 Task: Add an event with the title Casual Training Workshop: Effective Presentations, date '2024/05/11', time 9:15 AM to 11:15 AM, logged in from the account softage.10@softage.netand send the event invitation to softage.7@softage.net and softage.8@softage.net. Set a reminder for the event 1 hour before
Action: Mouse moved to (97, 122)
Screenshot: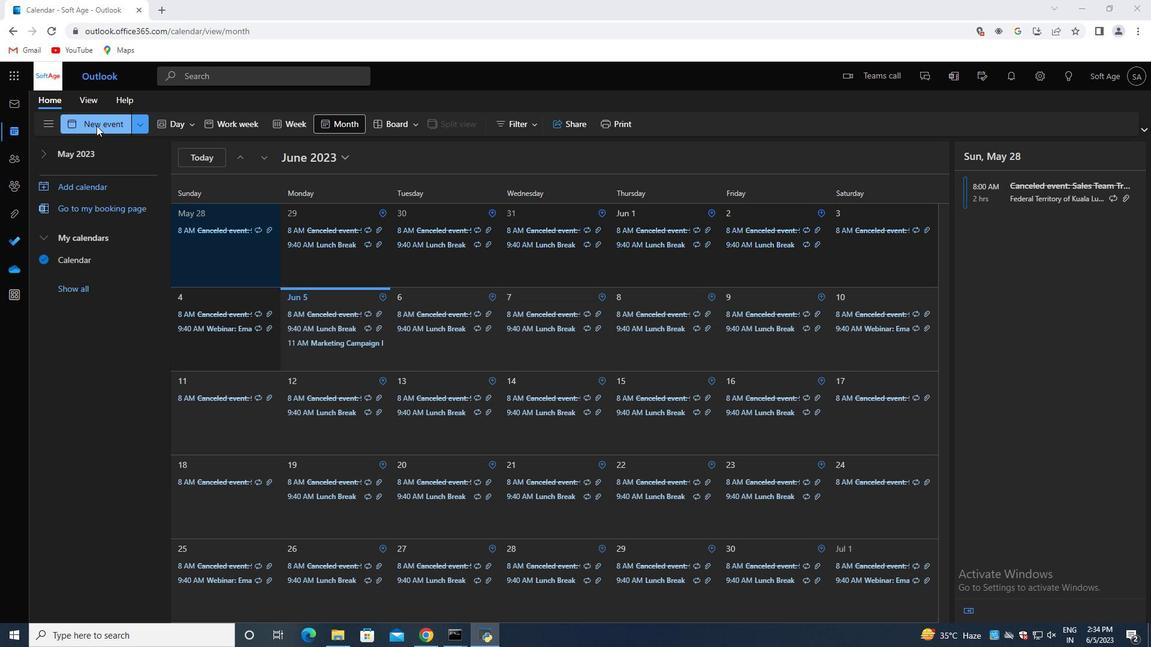 
Action: Mouse pressed left at (97, 122)
Screenshot: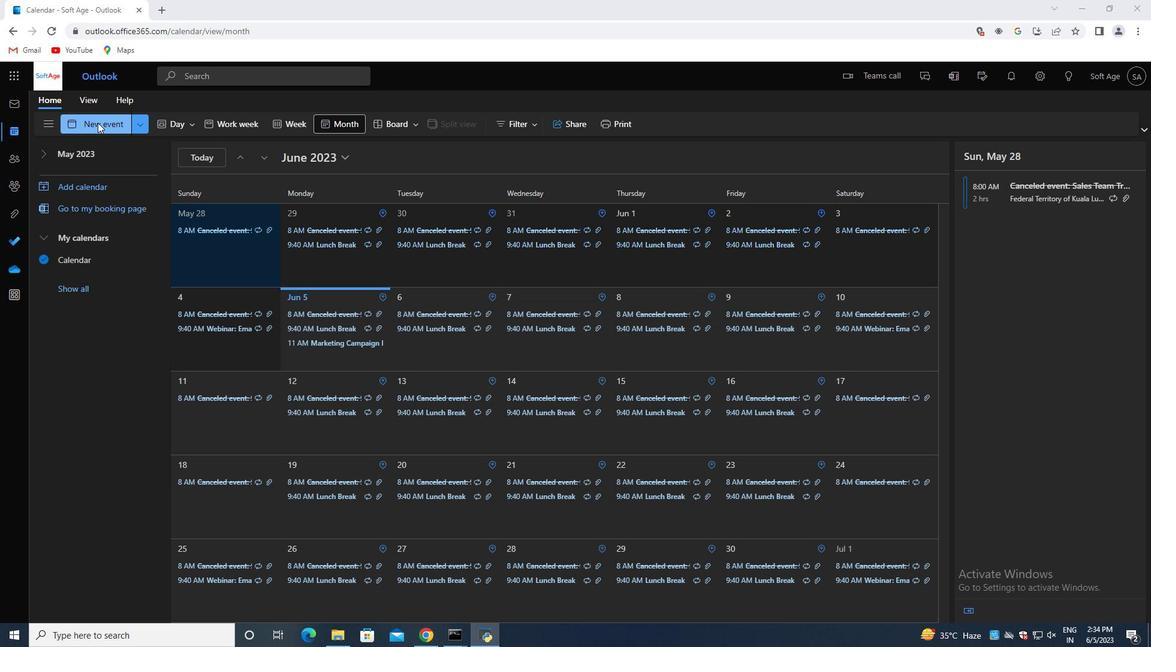 
Action: Mouse moved to (405, 194)
Screenshot: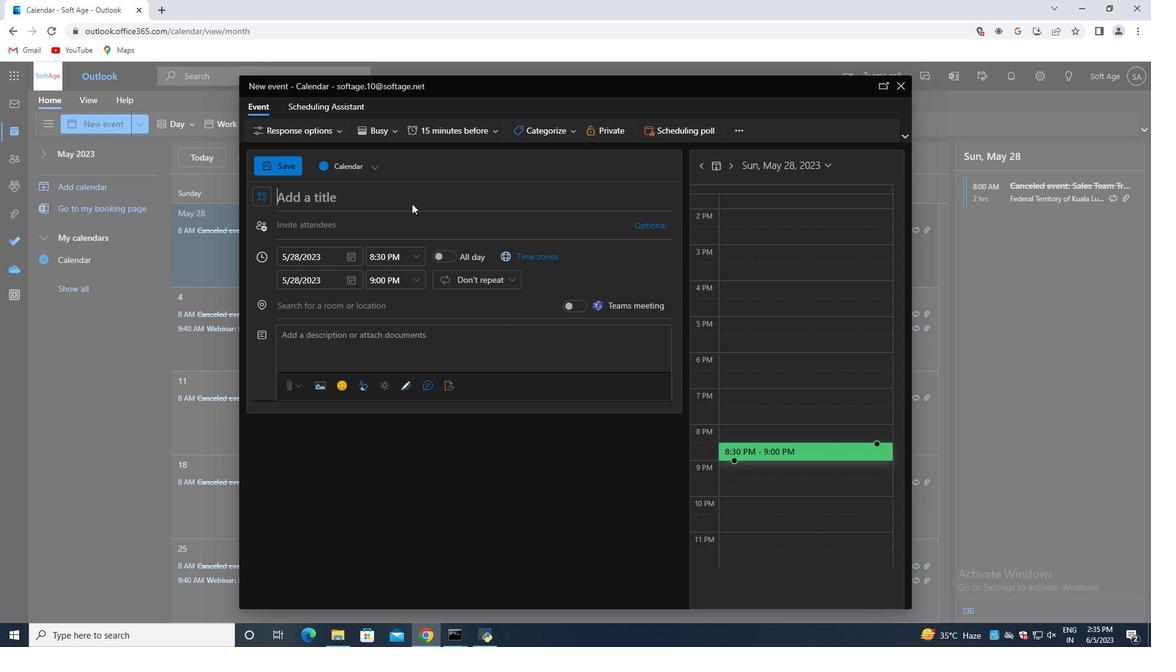 
Action: Mouse pressed left at (405, 194)
Screenshot: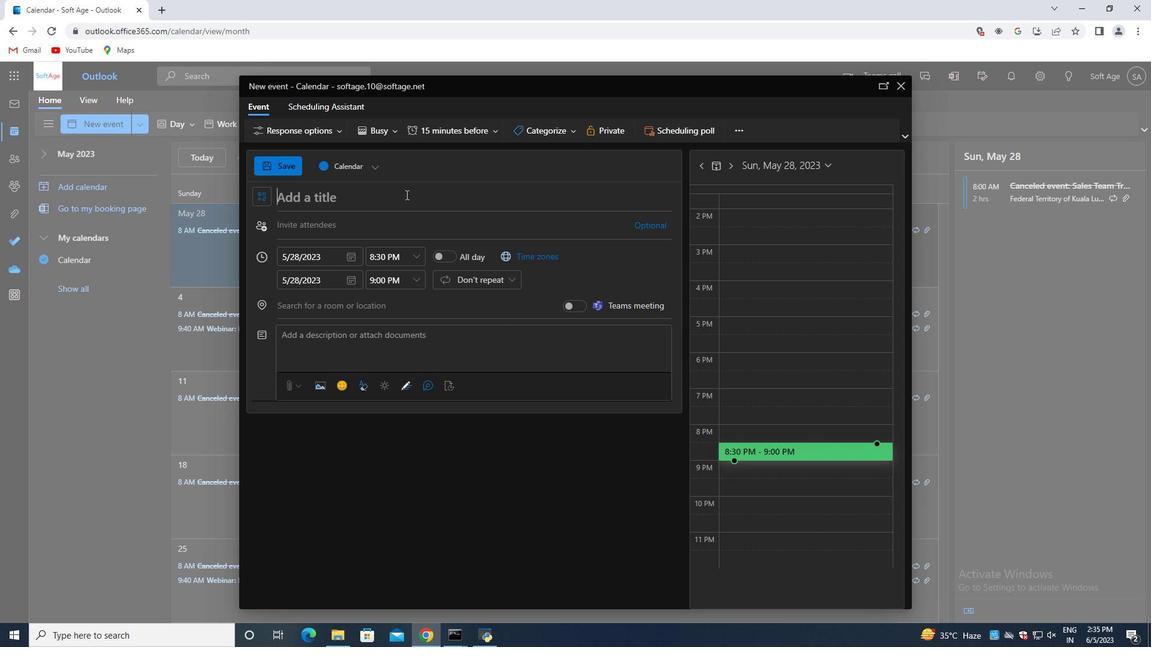 
Action: Key pressed <Key.shift>Casual<Key.space><Key.shift>Training<Key.space><Key.shift>Workshop<Key.shift_r>:<Key.space><Key.shift>Effective<Key.space><Key.shift>Presentations
Screenshot: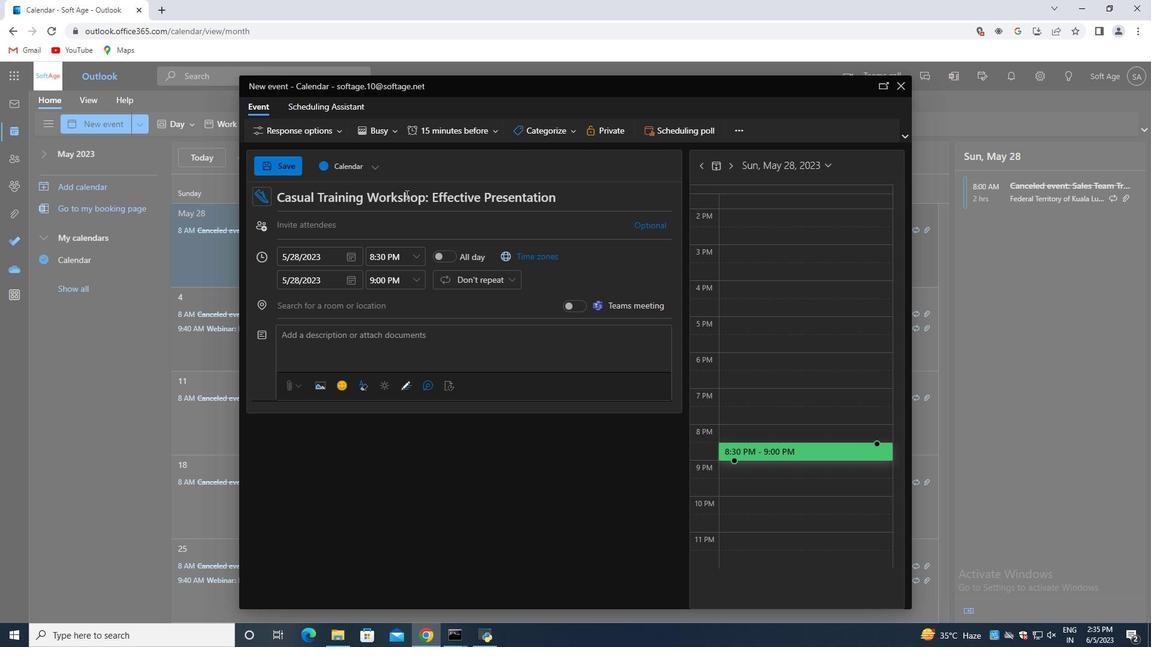 
Action: Mouse moved to (350, 256)
Screenshot: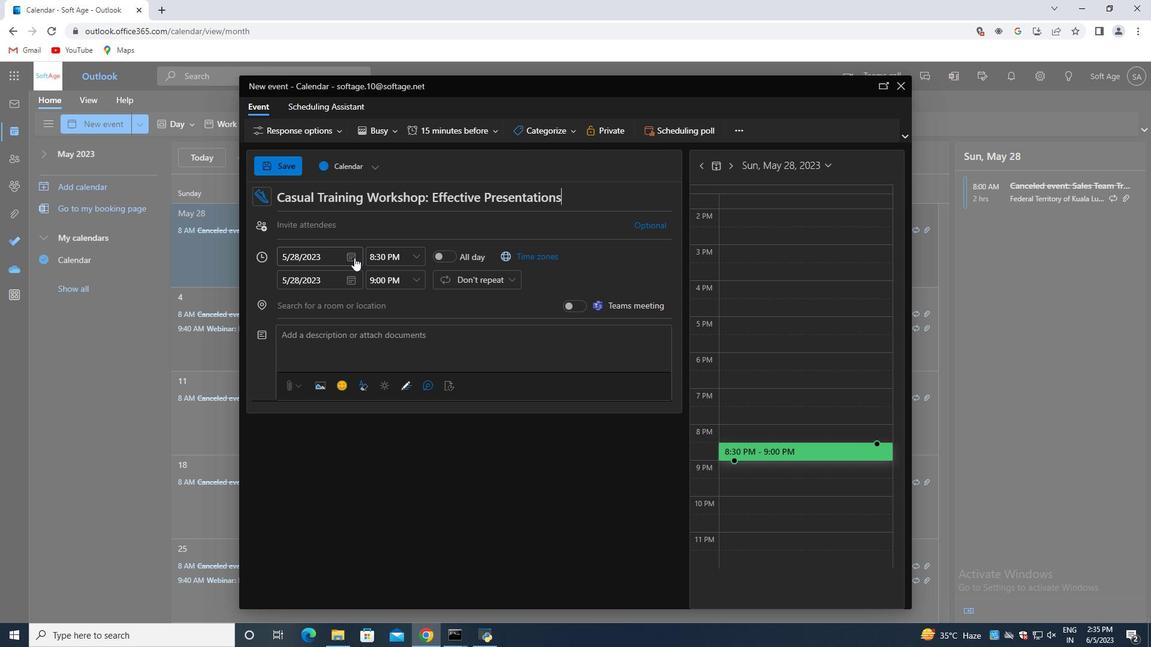 
Action: Mouse pressed left at (350, 256)
Screenshot: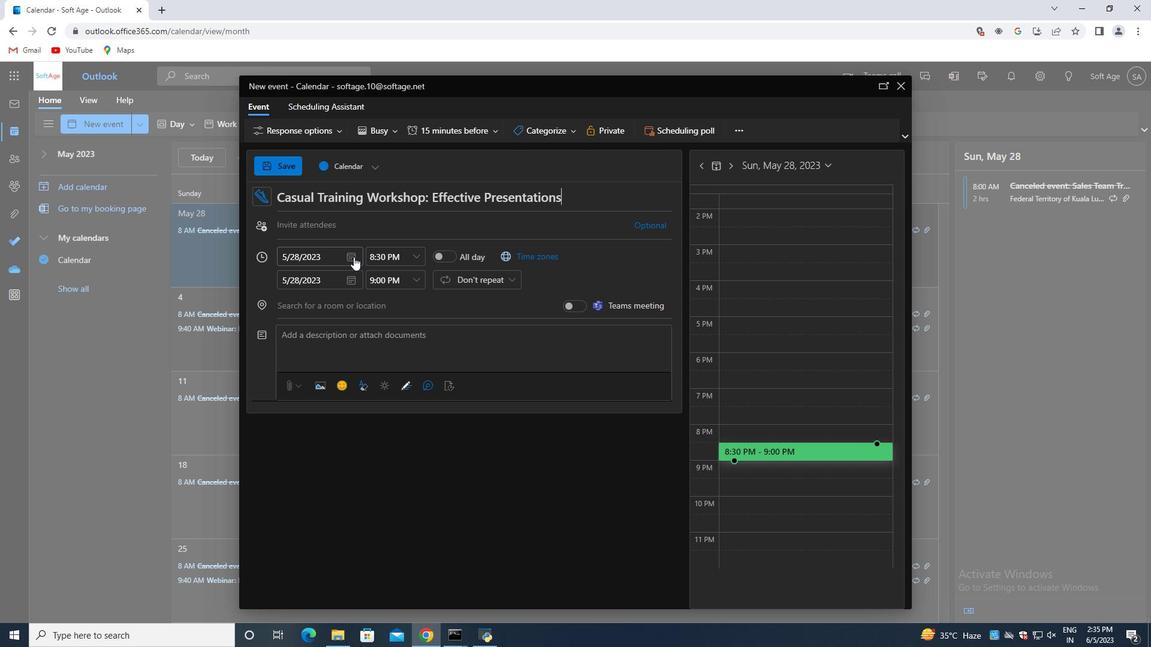 
Action: Mouse moved to (393, 281)
Screenshot: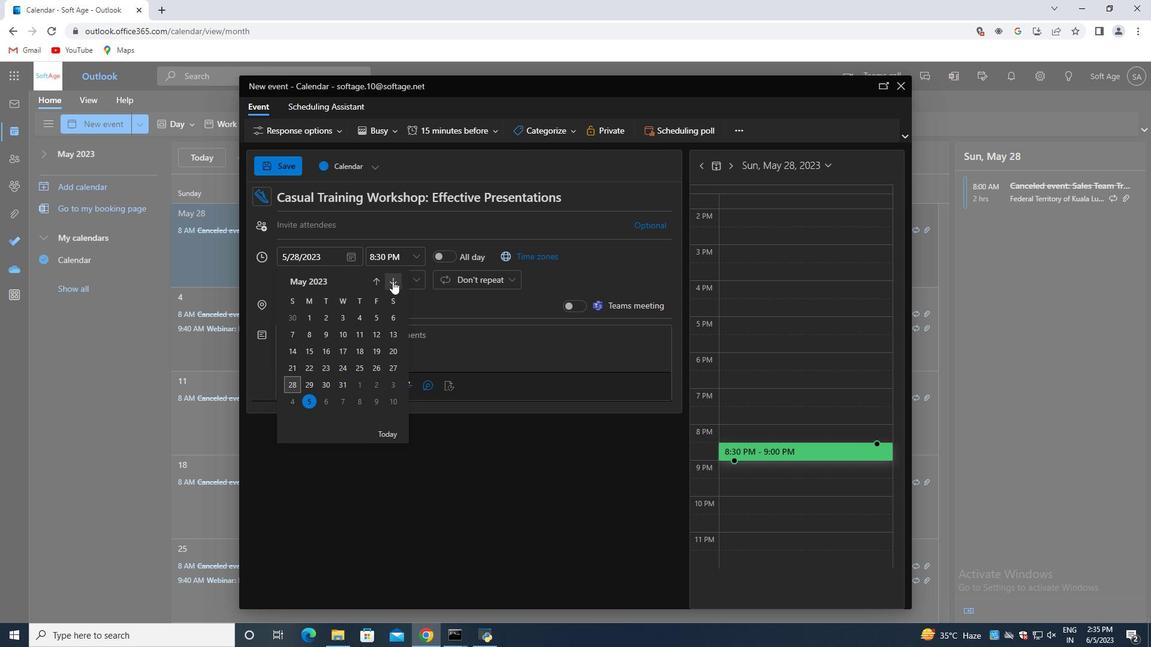 
Action: Mouse pressed left at (393, 281)
Screenshot: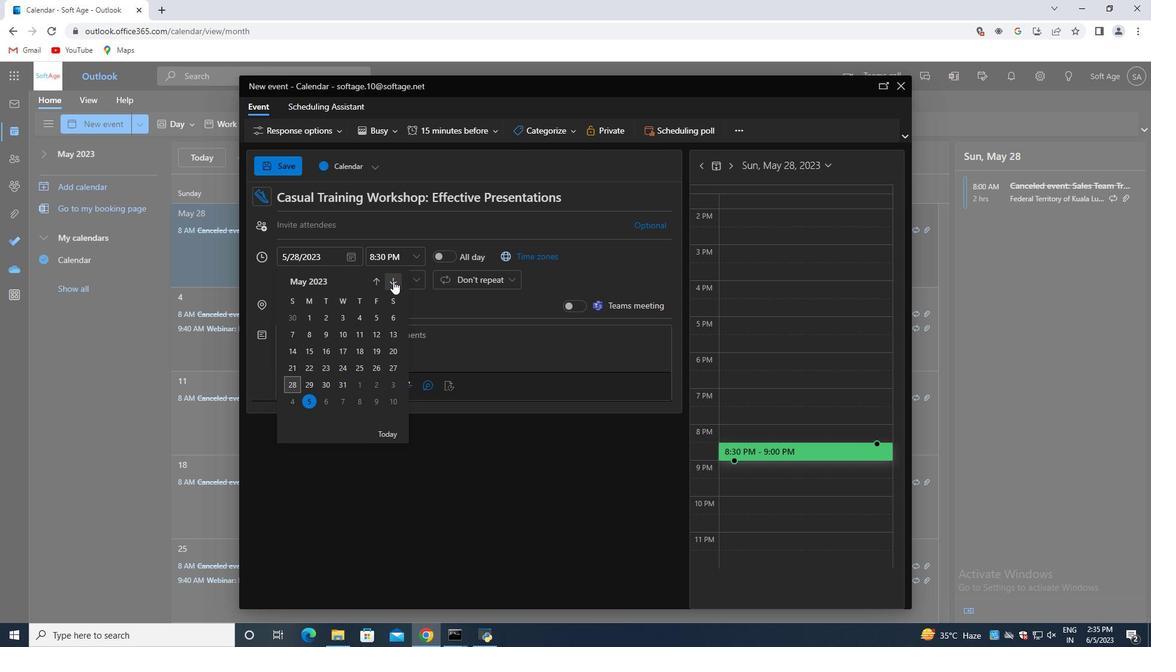
Action: Mouse pressed left at (393, 281)
Screenshot: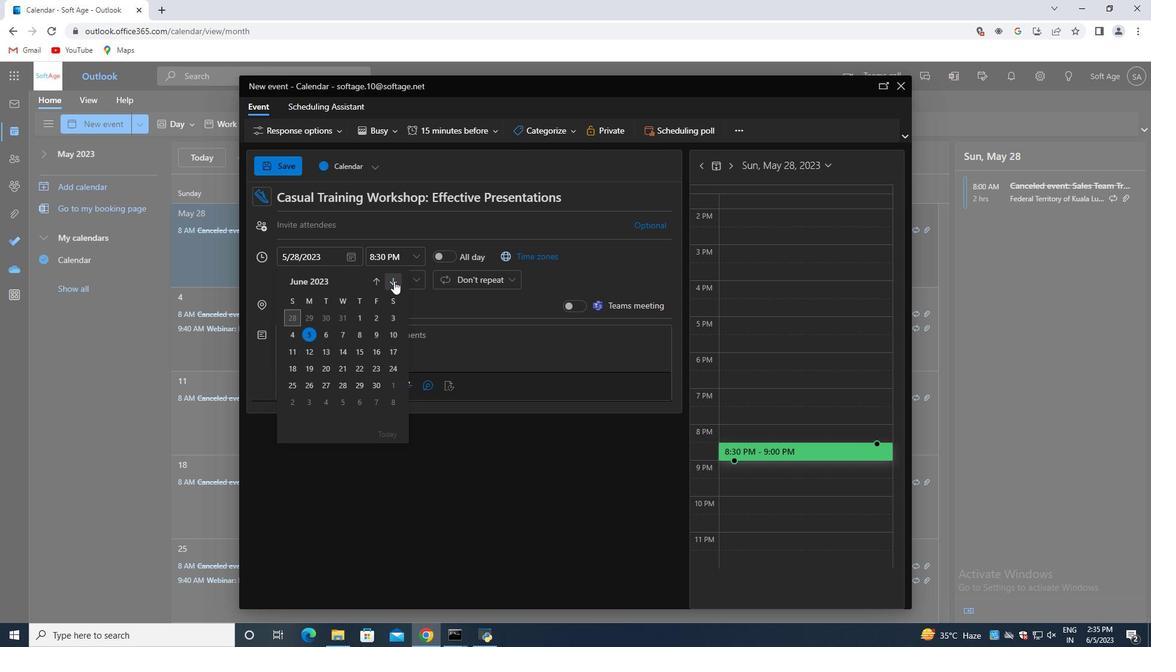 
Action: Mouse pressed left at (393, 281)
Screenshot: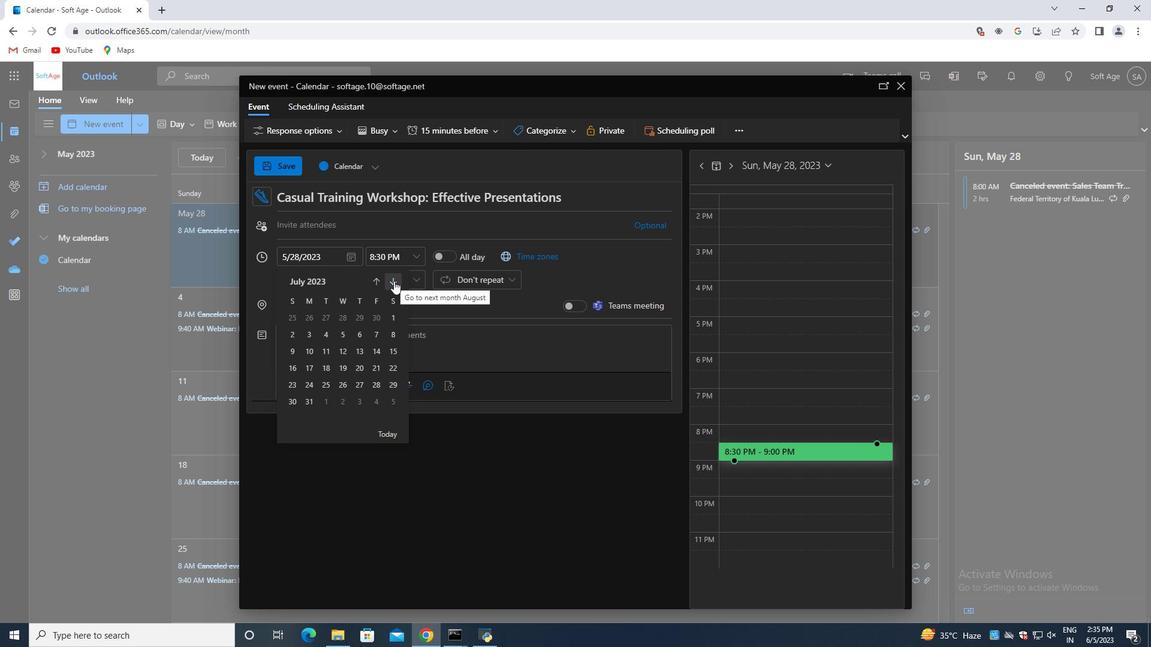 
Action: Mouse pressed left at (393, 281)
Screenshot: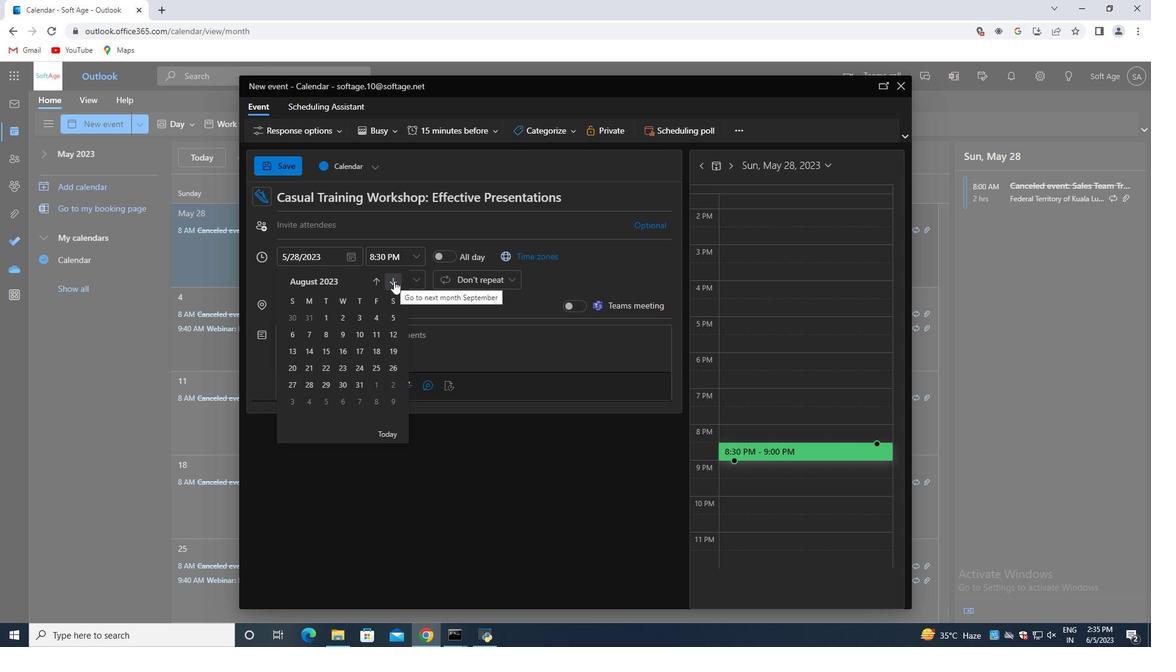 
Action: Mouse pressed left at (393, 281)
Screenshot: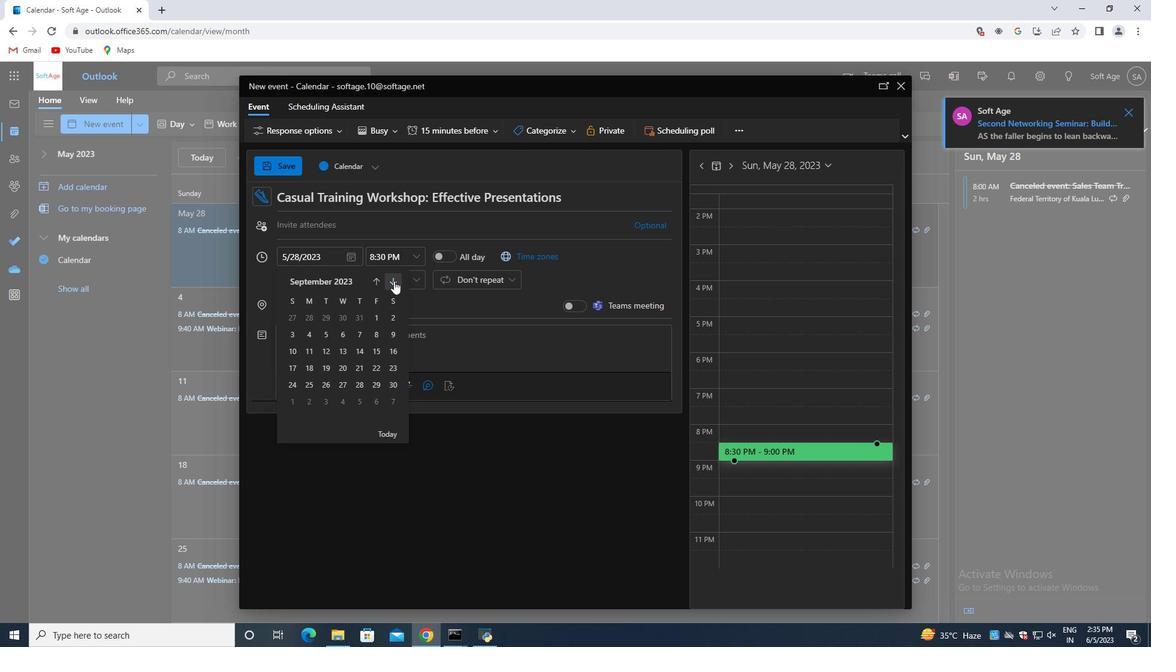 
Action: Mouse pressed left at (393, 281)
Screenshot: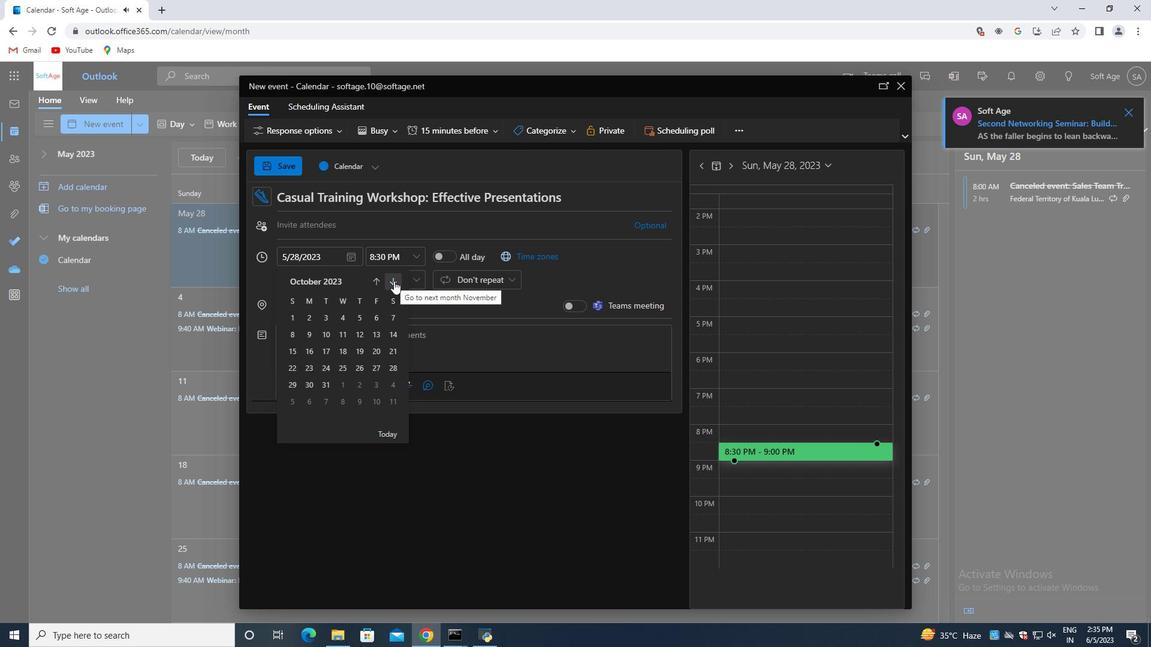 
Action: Mouse pressed left at (393, 281)
Screenshot: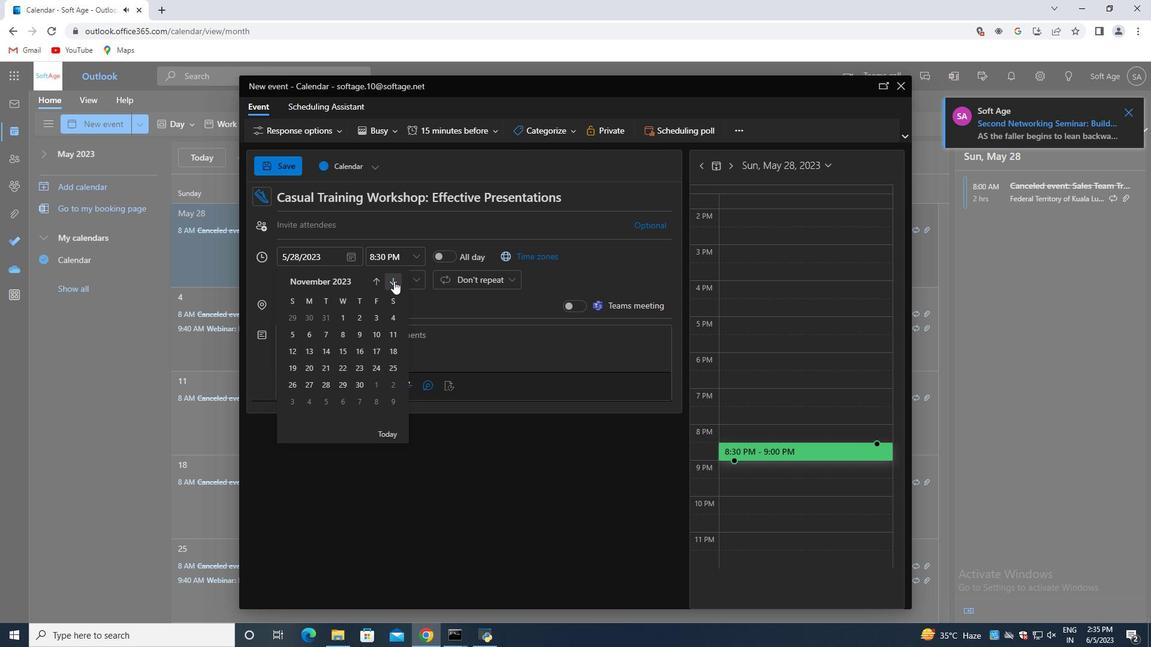 
Action: Mouse pressed left at (393, 281)
Screenshot: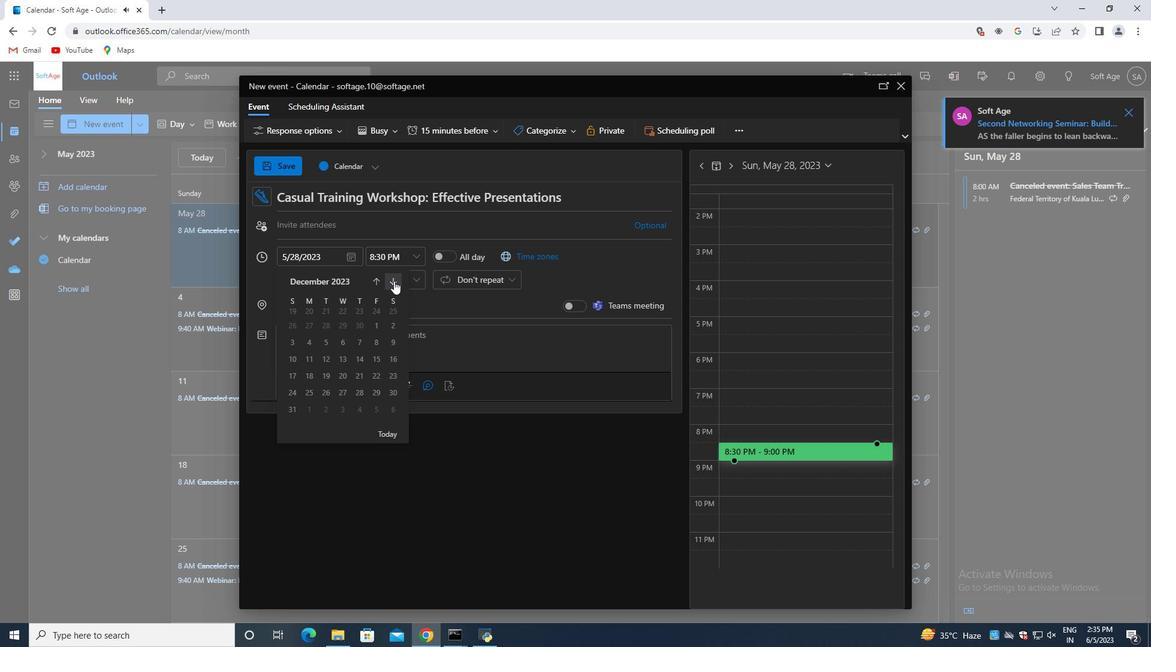 
Action: Mouse pressed left at (393, 281)
Screenshot: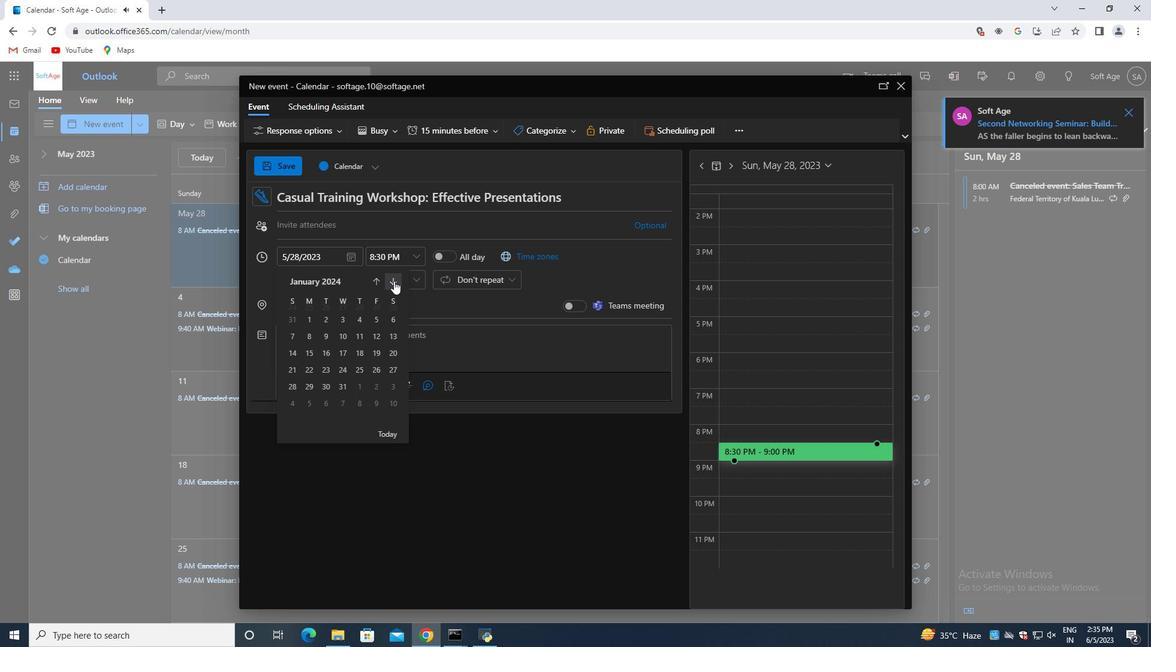 
Action: Mouse pressed left at (393, 281)
Screenshot: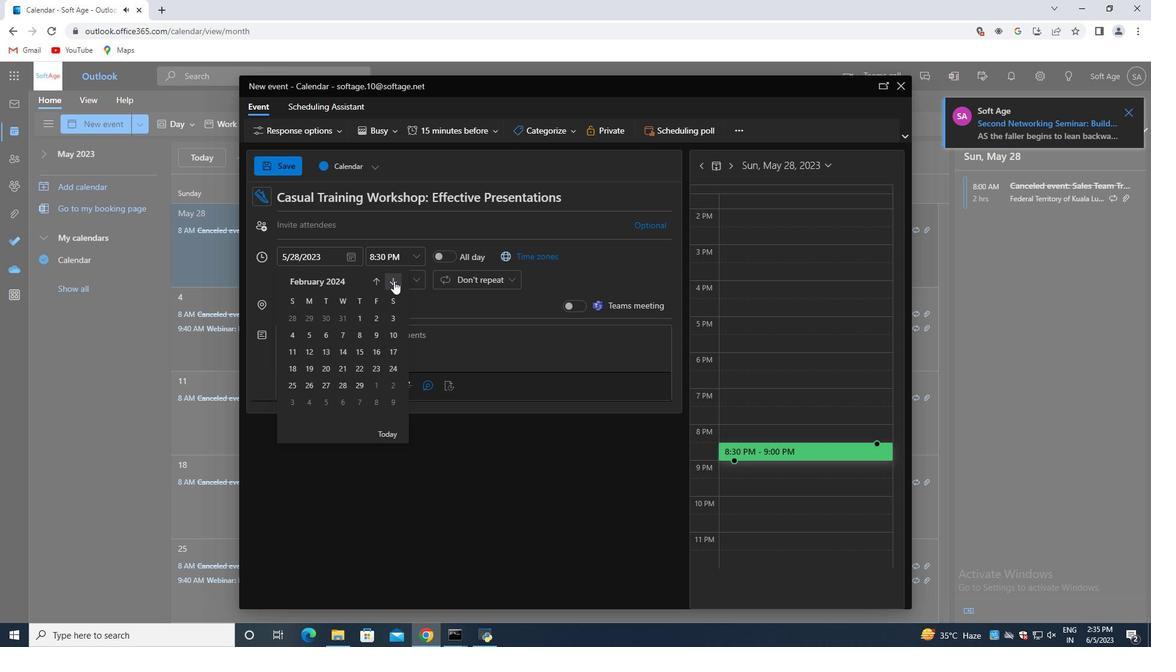 
Action: Mouse pressed left at (393, 281)
Screenshot: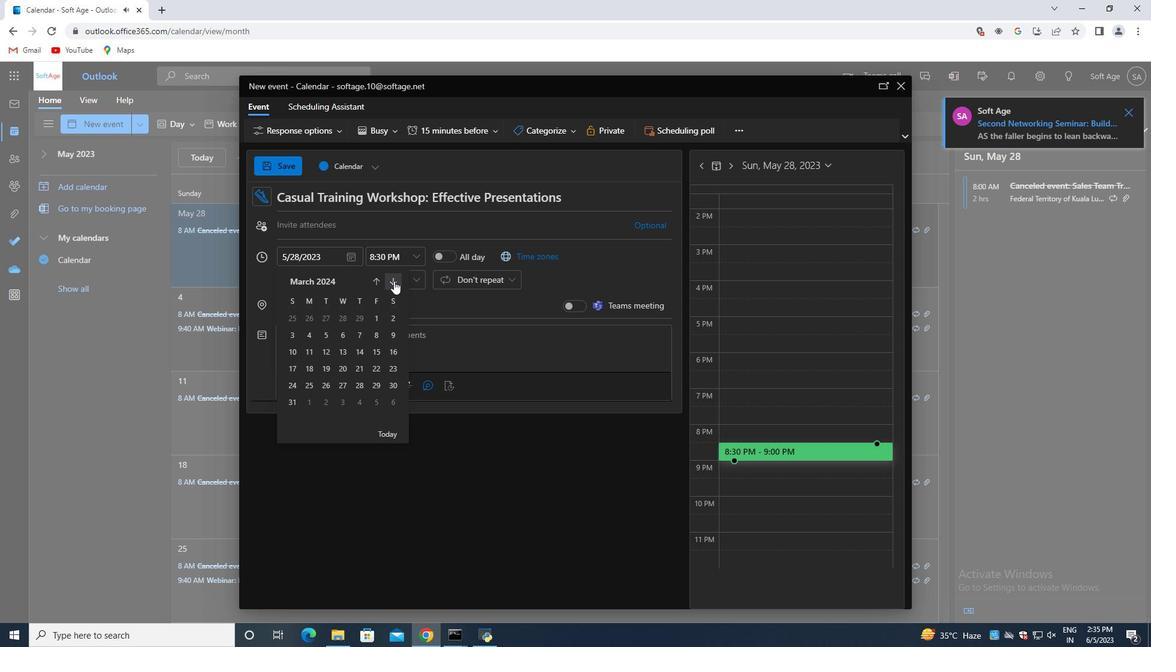 
Action: Mouse pressed left at (393, 281)
Screenshot: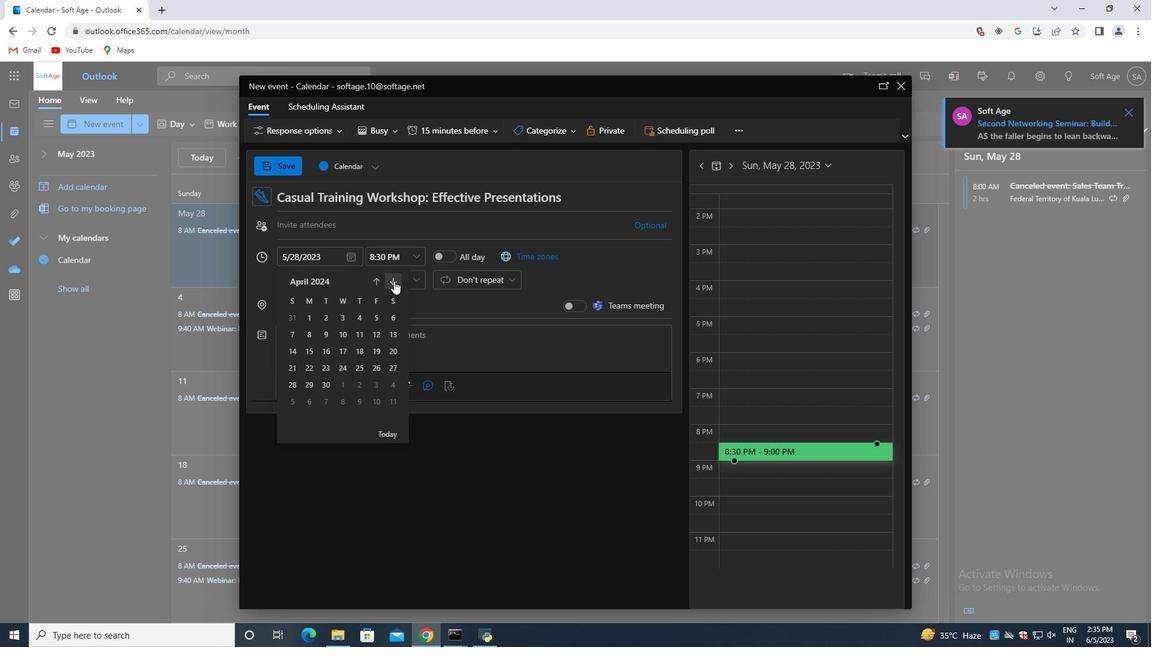 
Action: Mouse moved to (392, 337)
Screenshot: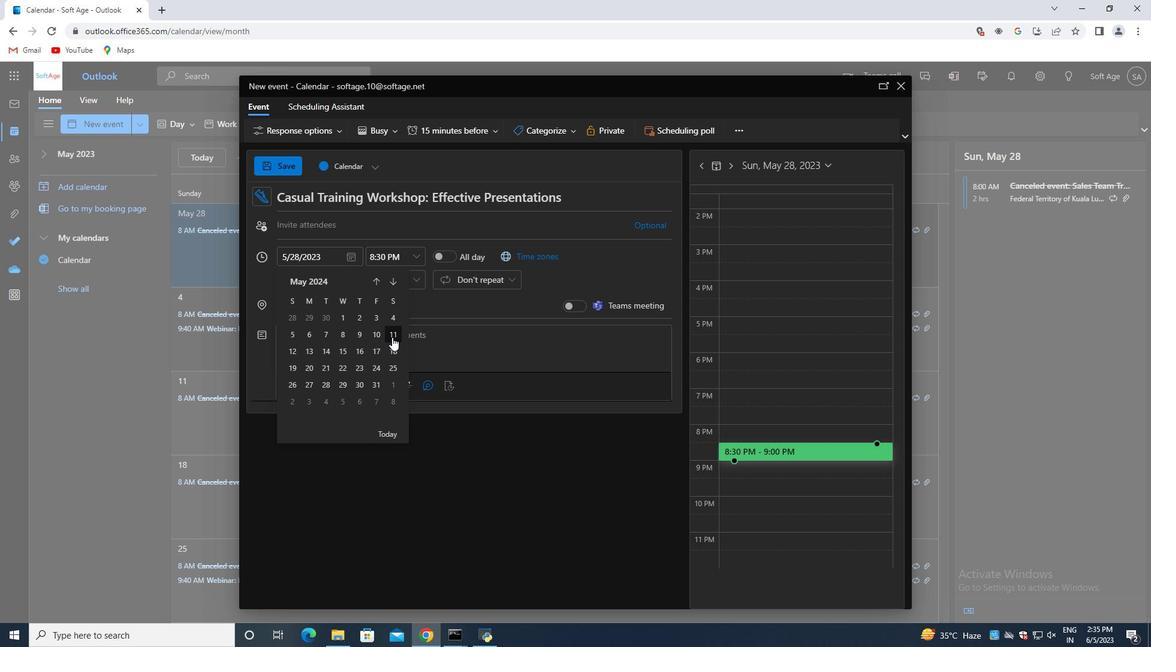 
Action: Mouse pressed left at (392, 337)
Screenshot: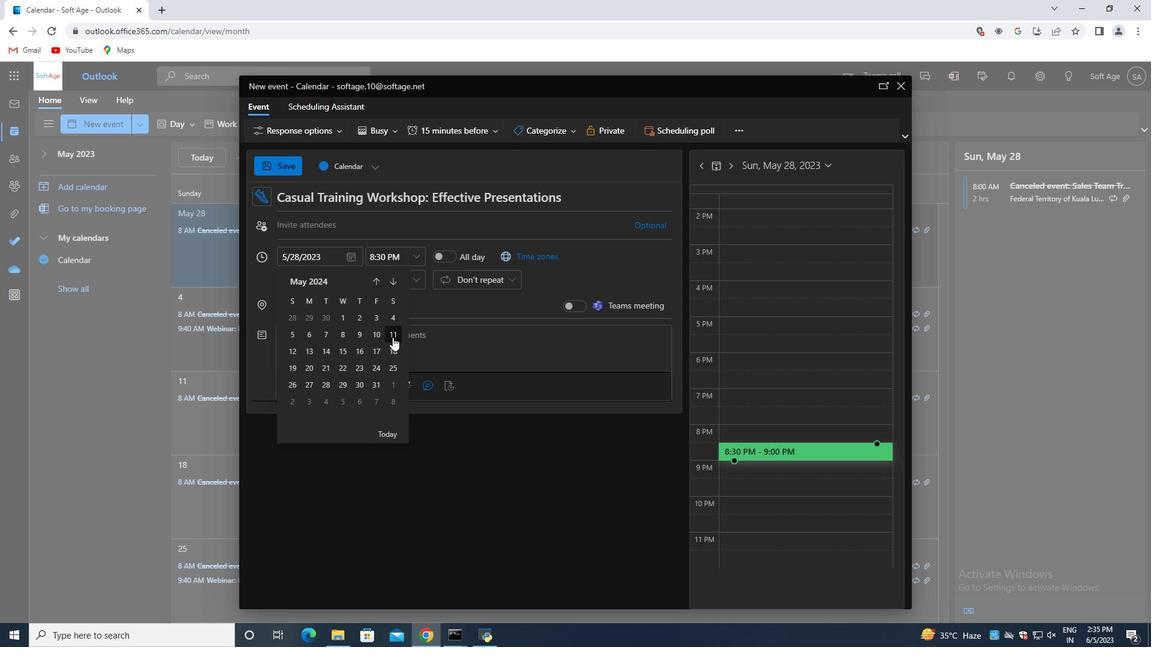 
Action: Mouse moved to (417, 260)
Screenshot: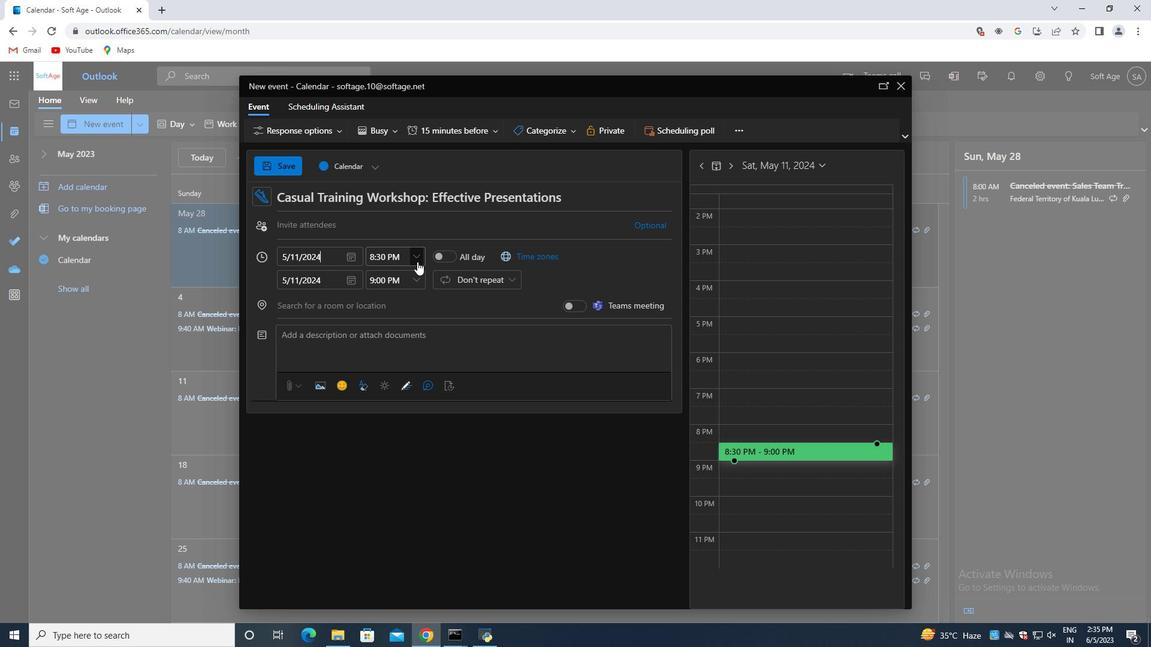 
Action: Mouse pressed left at (417, 260)
Screenshot: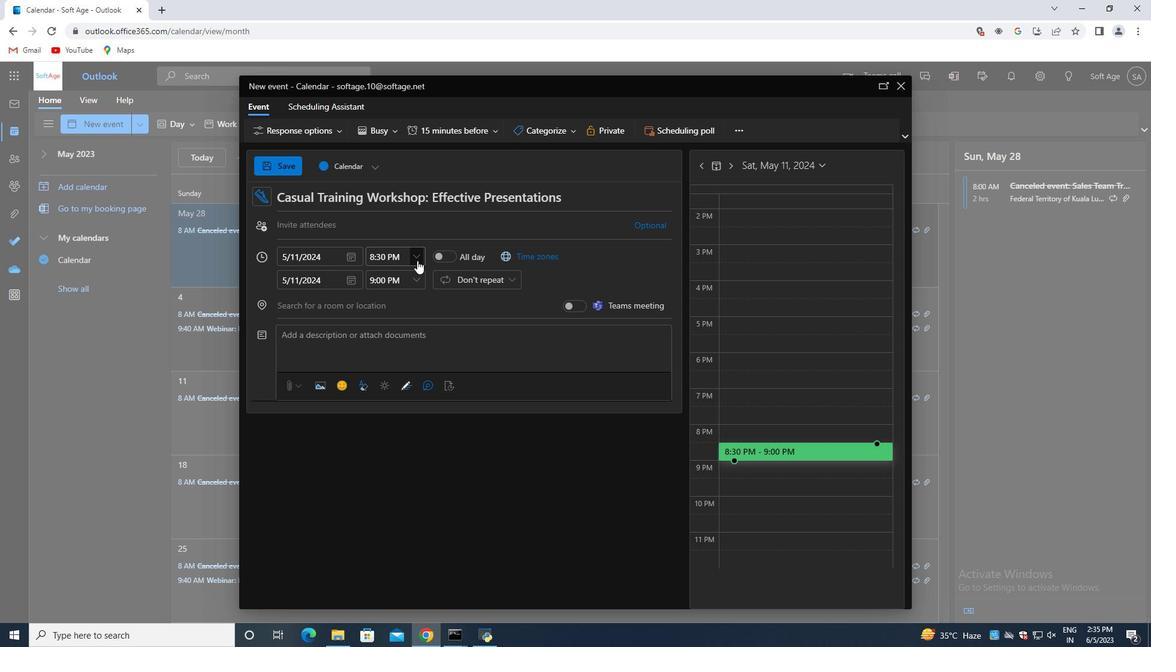 
Action: Key pressed <Key.backspace>9<Key.shift_r>:15<Key.space><Key.shift>AM<Key.enter>
Screenshot: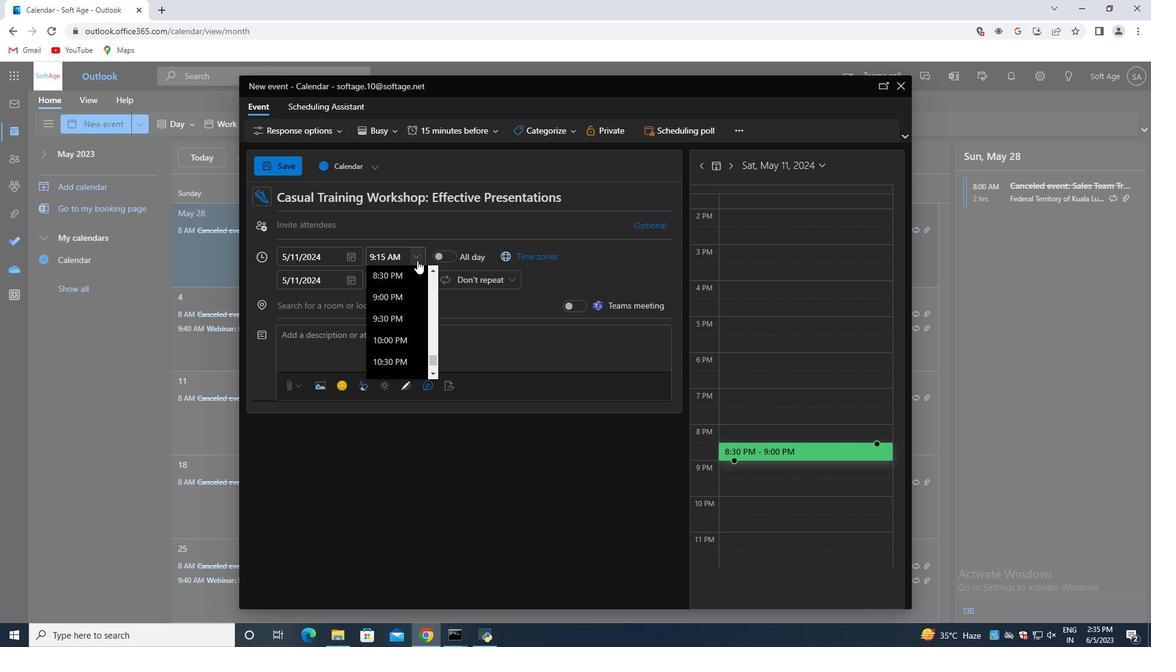 
Action: Mouse moved to (416, 283)
Screenshot: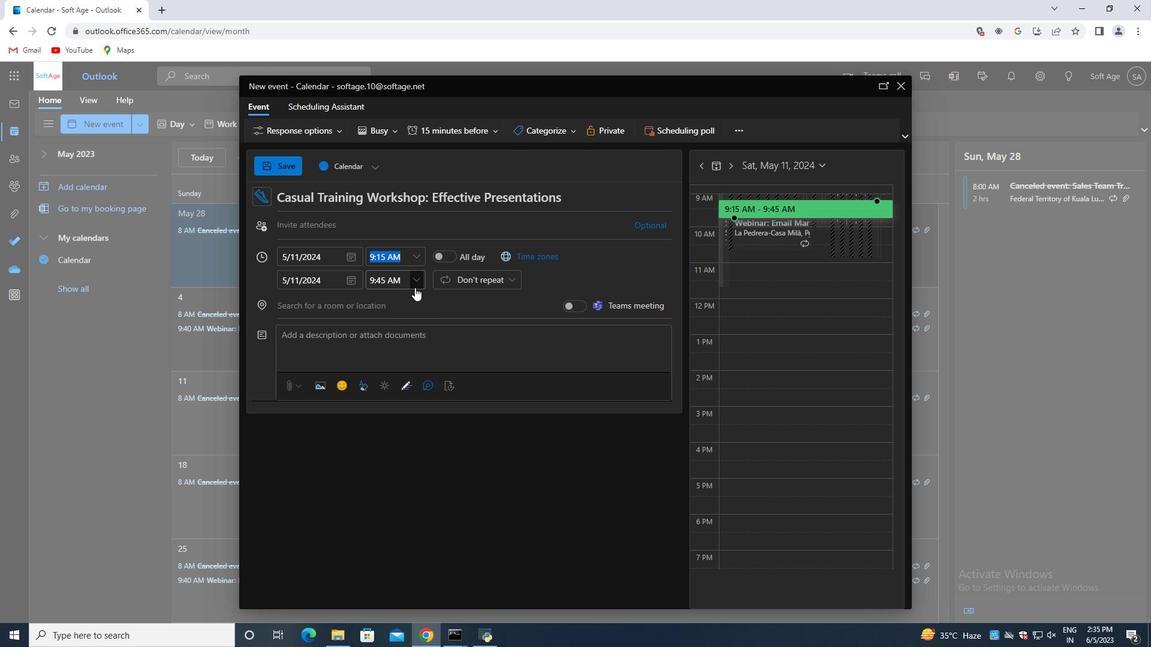 
Action: Mouse pressed left at (416, 283)
Screenshot: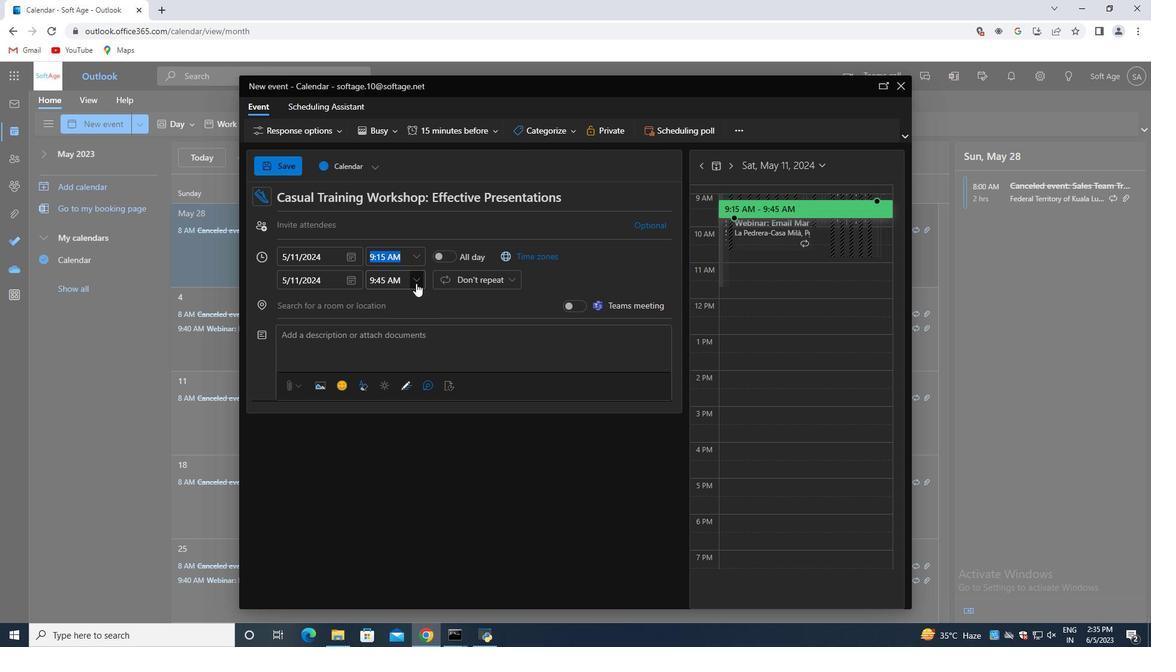 
Action: Mouse moved to (401, 364)
Screenshot: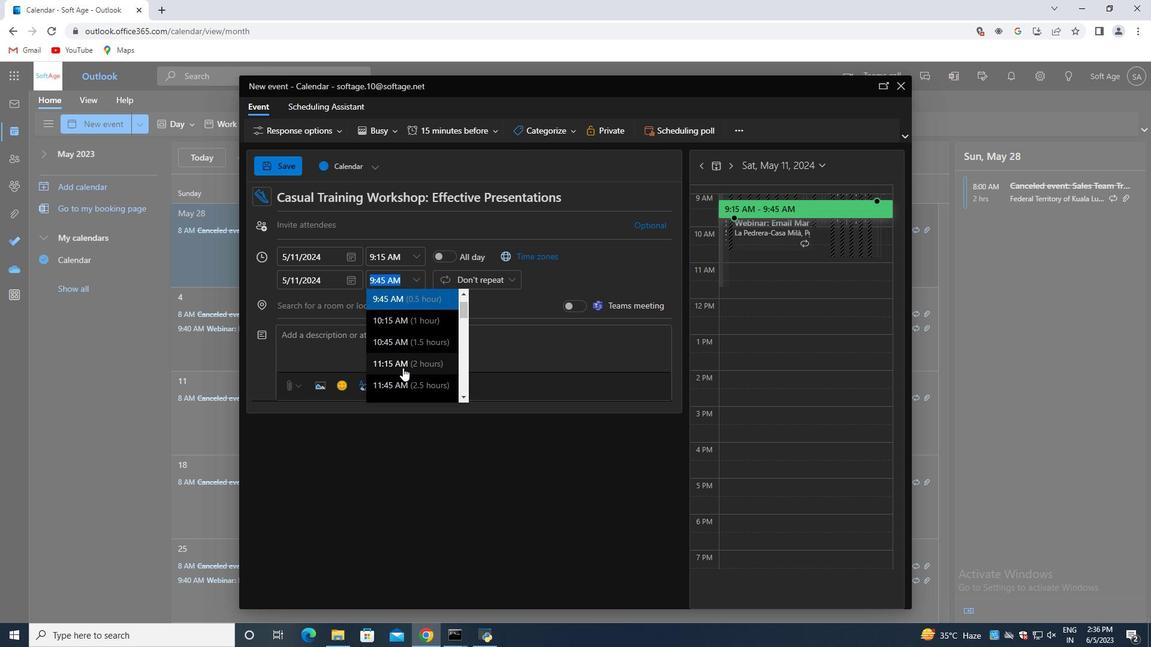 
Action: Mouse pressed left at (401, 364)
Screenshot: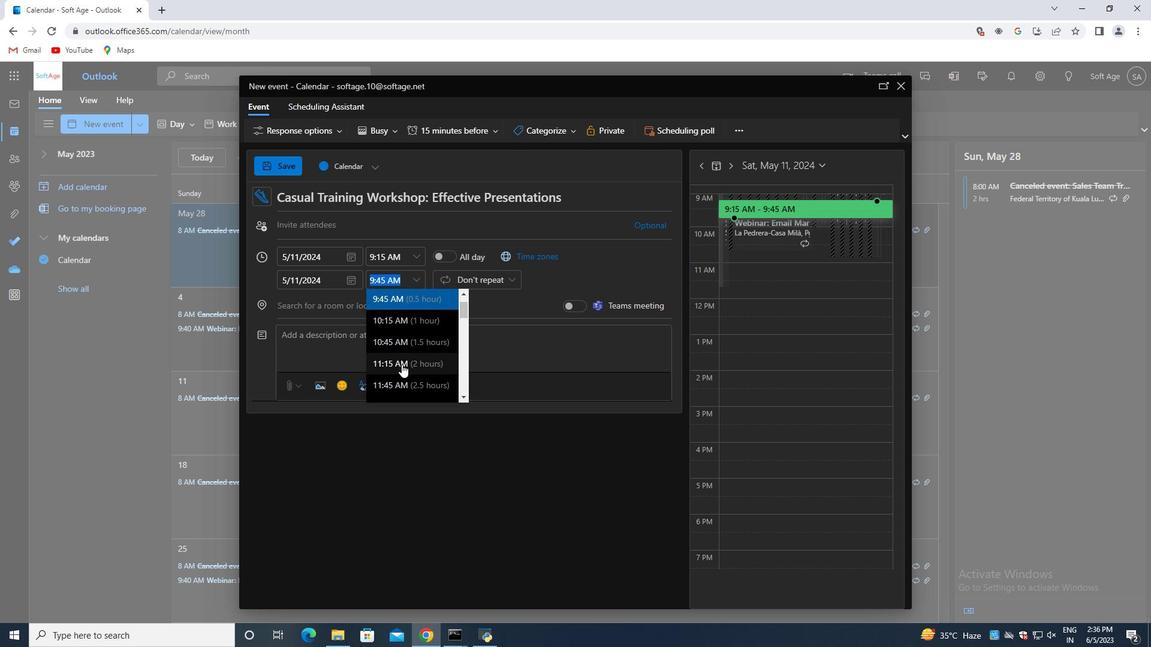 
Action: Mouse moved to (313, 226)
Screenshot: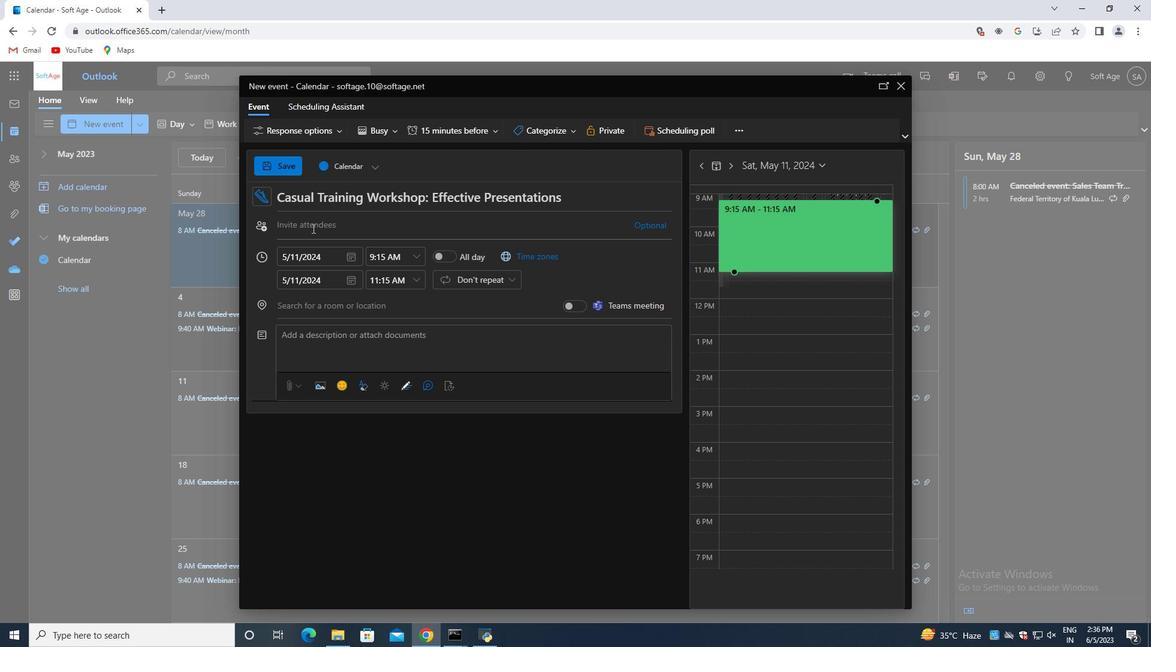
Action: Mouse pressed left at (313, 226)
Screenshot: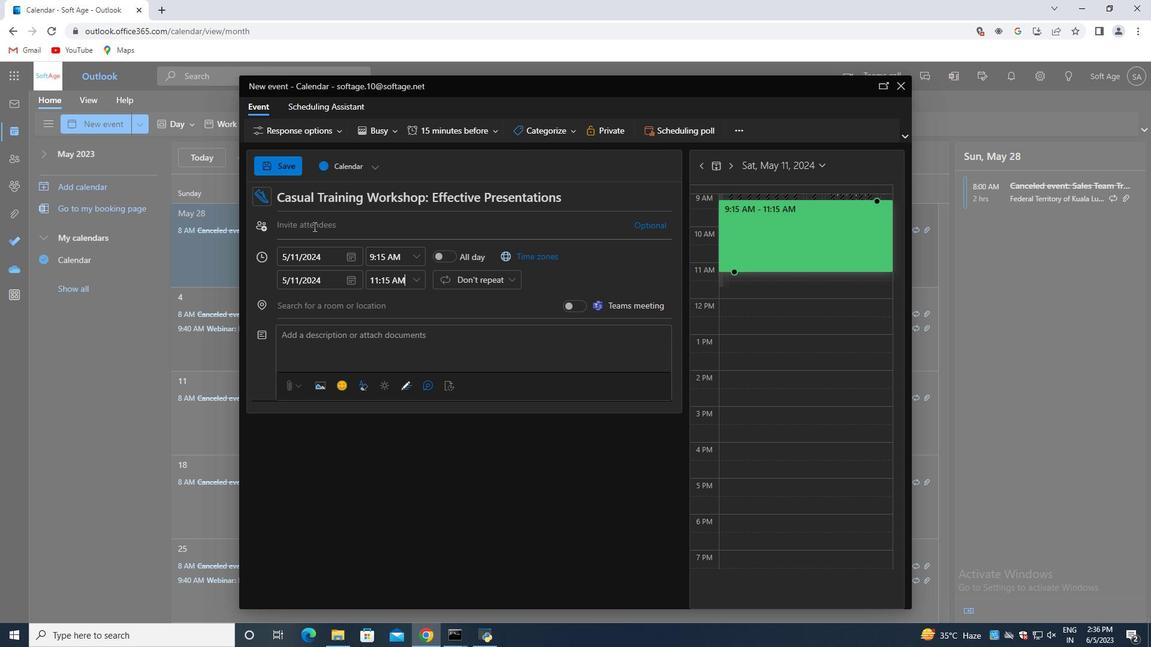 
Action: Key pressed softage.7<Key.shift>@softage.net<Key.enter>softage.8<Key.shift>@softage.net<Key.enter>
Screenshot: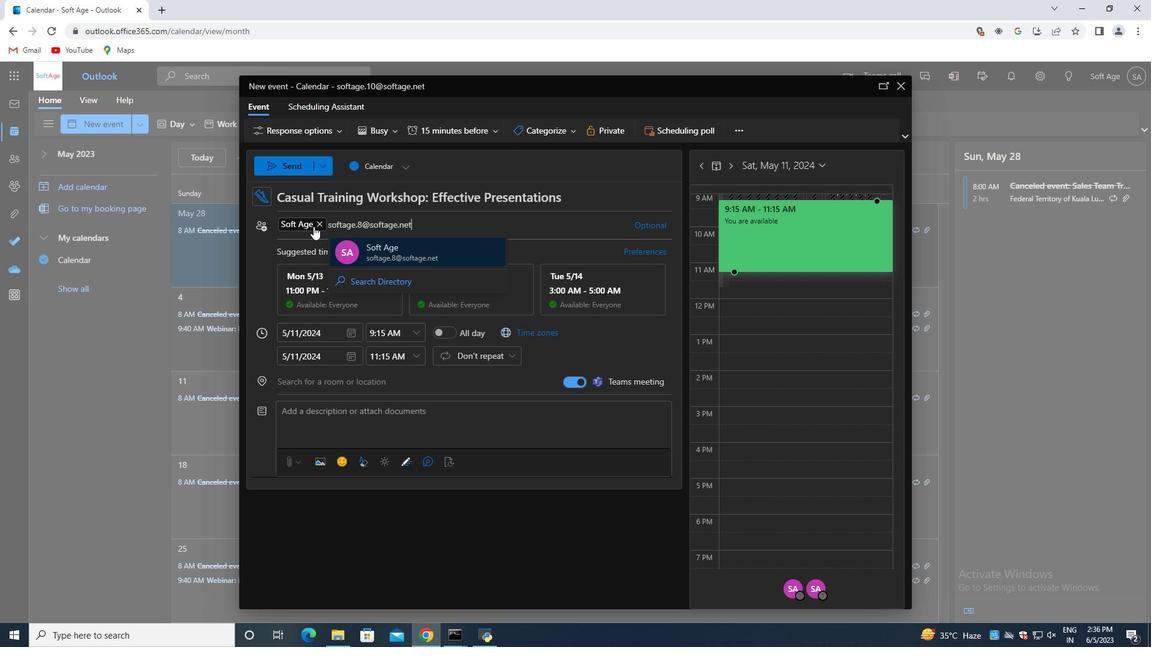 
Action: Mouse moved to (464, 133)
Screenshot: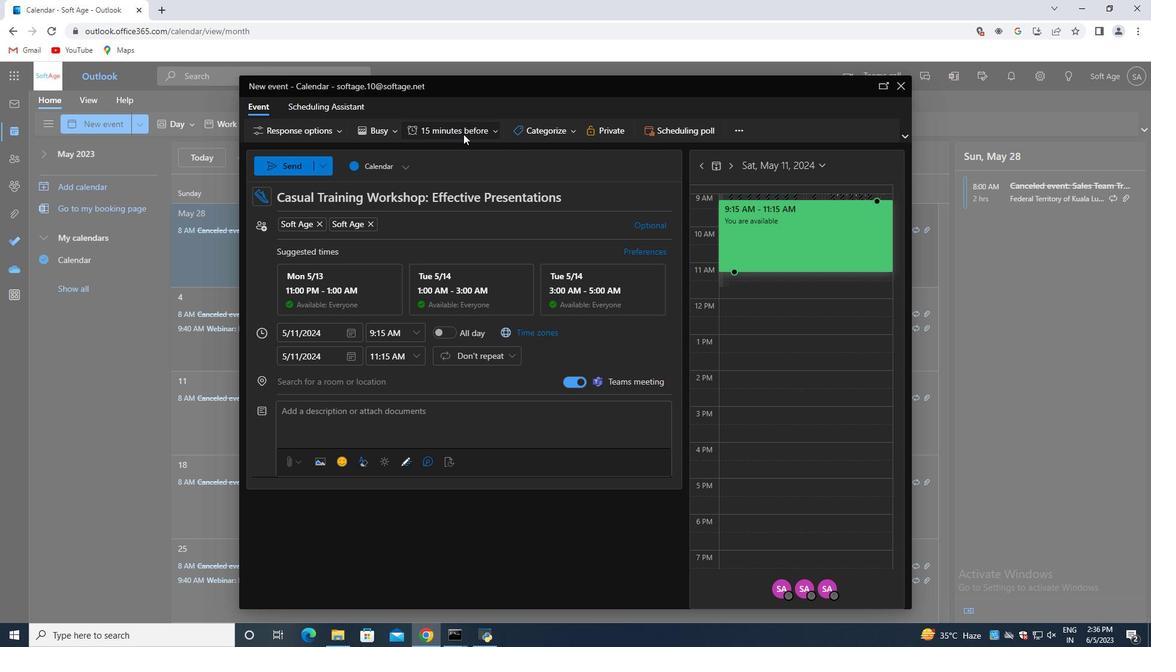 
Action: Mouse pressed left at (464, 133)
Screenshot: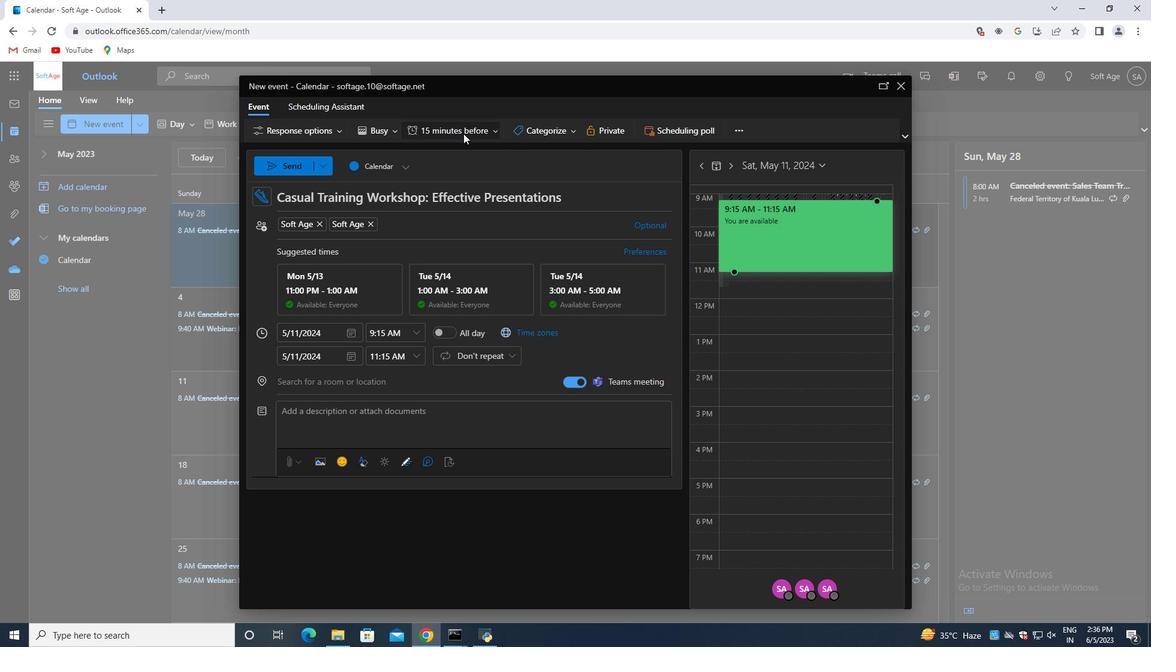 
Action: Mouse moved to (454, 261)
Screenshot: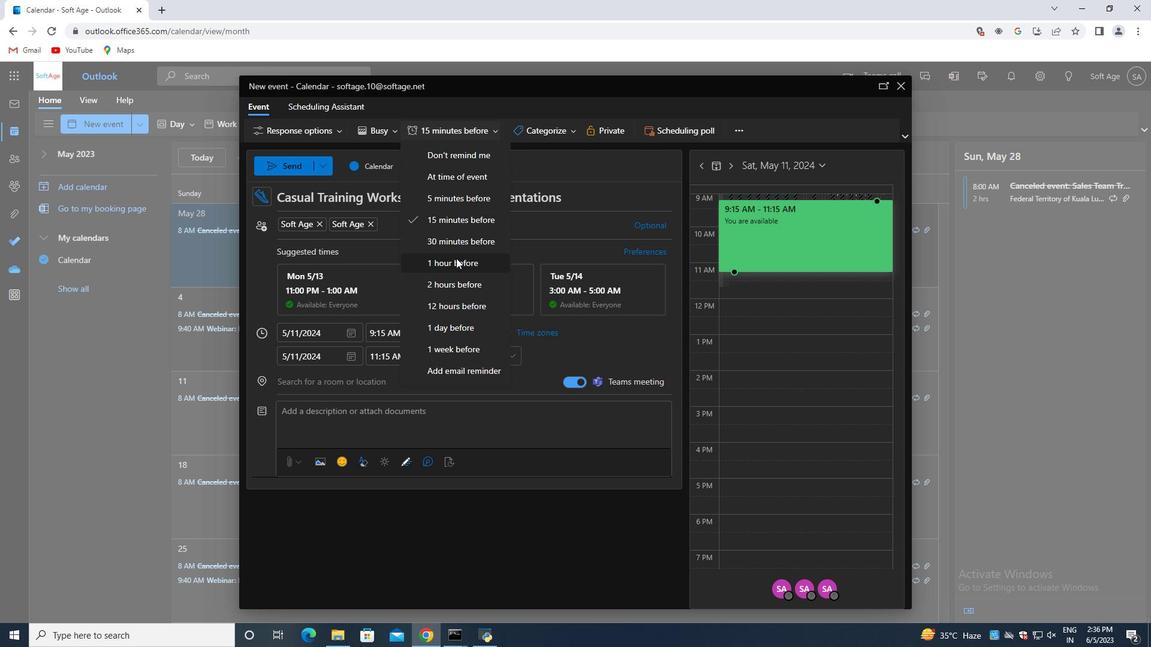 
Action: Mouse pressed left at (454, 261)
Screenshot: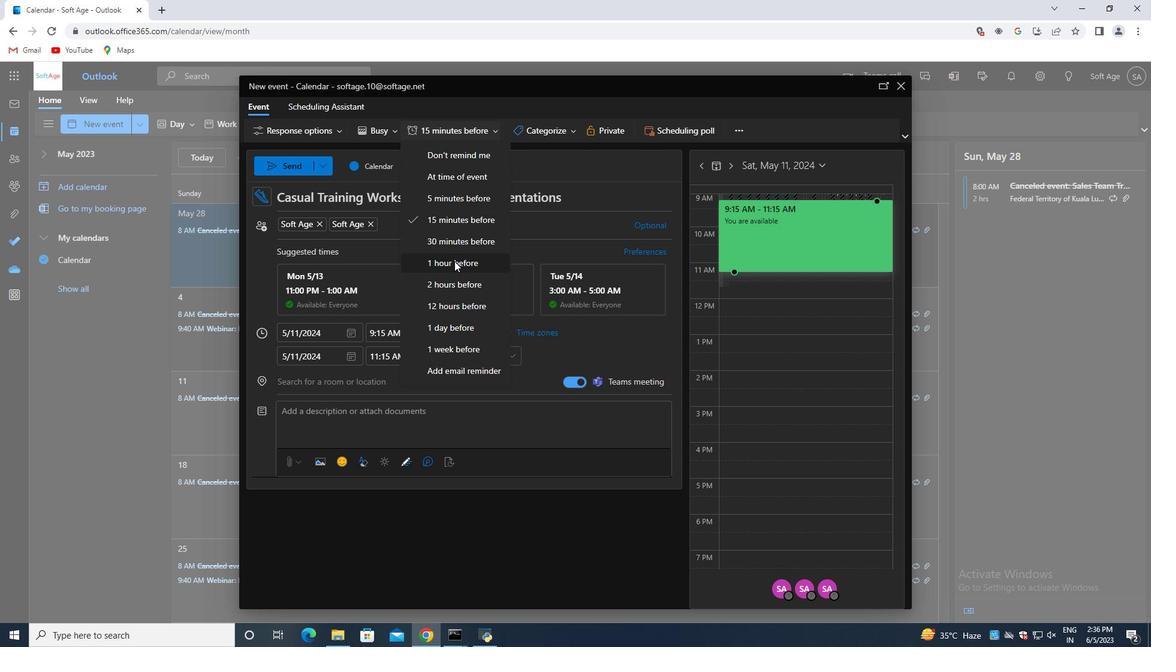 
Action: Mouse moved to (288, 170)
Screenshot: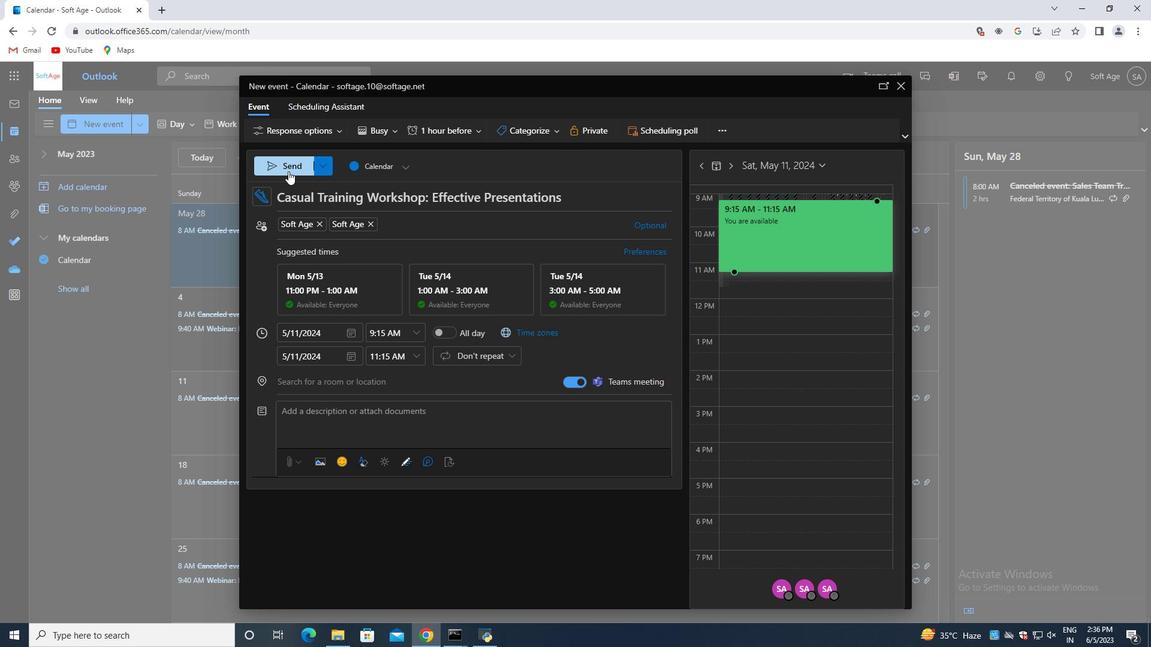 
Action: Mouse pressed left at (288, 170)
Screenshot: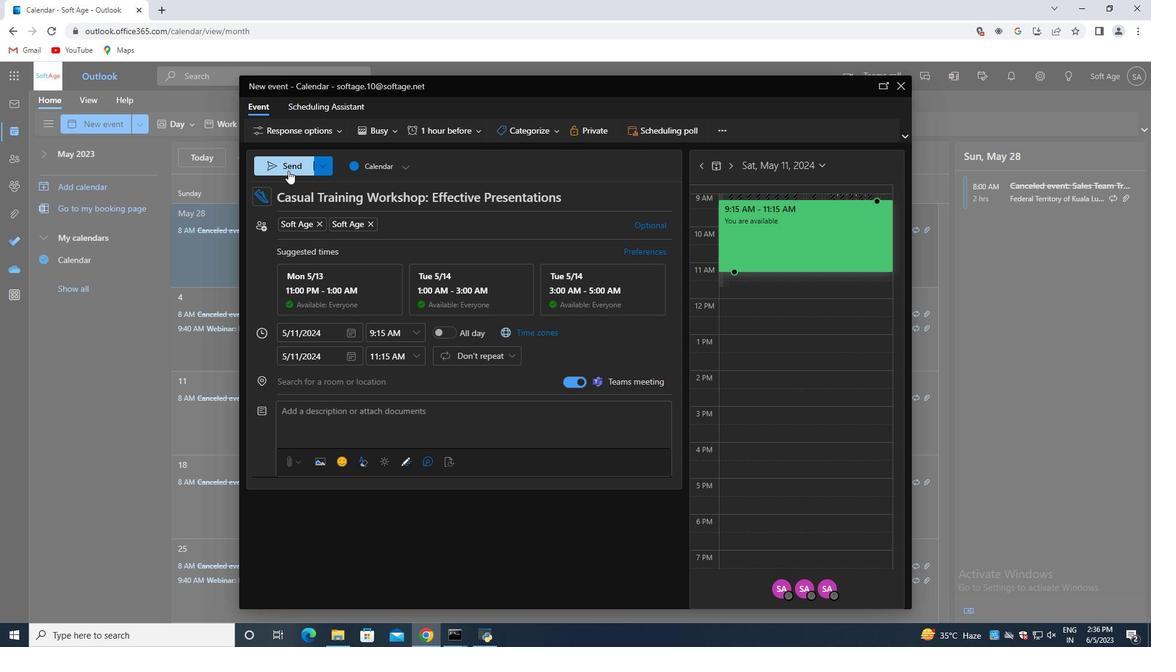 
